 Task: Add Description DS0042 to Card Card0042 in Board Board0041 in Workspace Development in Trello
Action: Mouse moved to (526, 24)
Screenshot: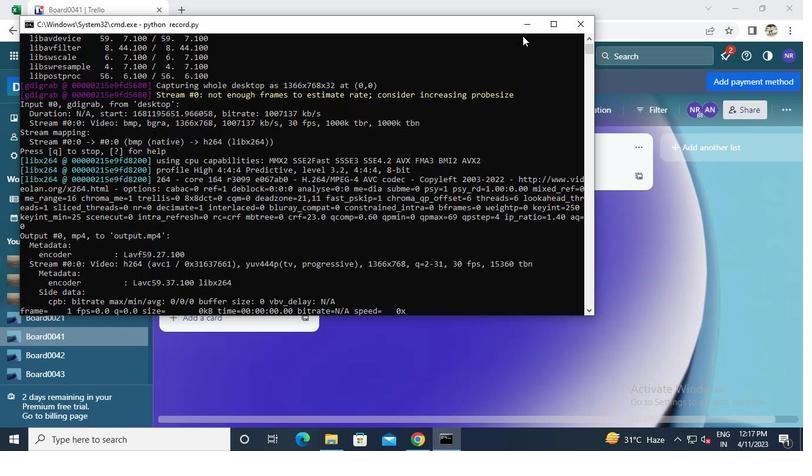 
Action: Mouse pressed left at (526, 24)
Screenshot: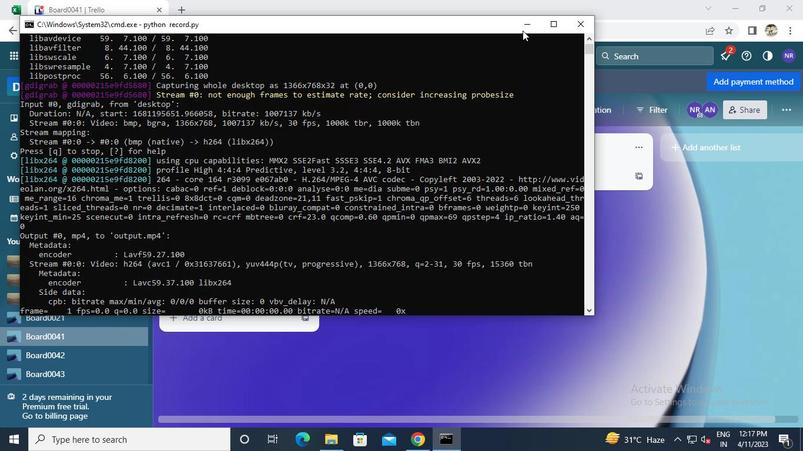 
Action: Mouse moved to (221, 198)
Screenshot: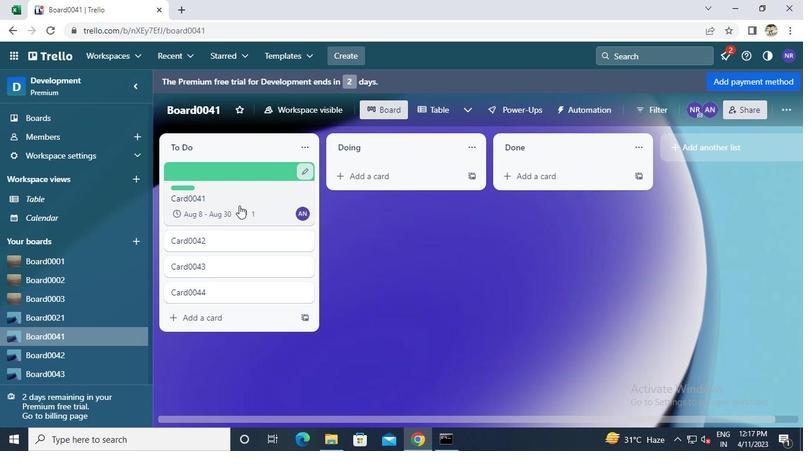 
Action: Mouse pressed left at (221, 198)
Screenshot: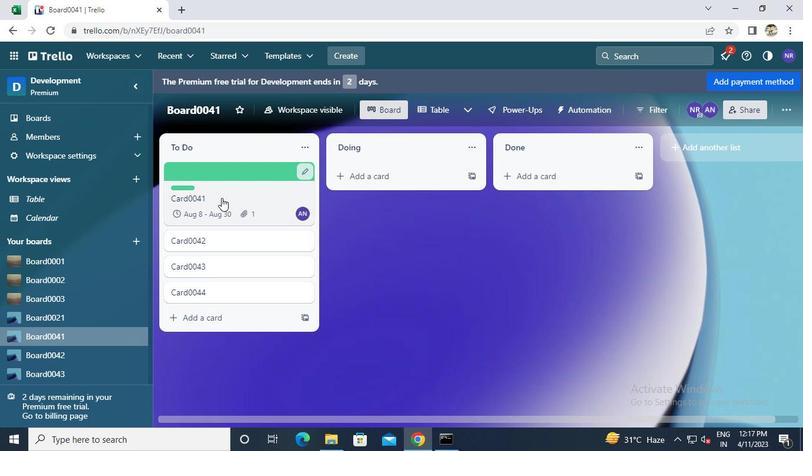 
Action: Mouse moved to (239, 318)
Screenshot: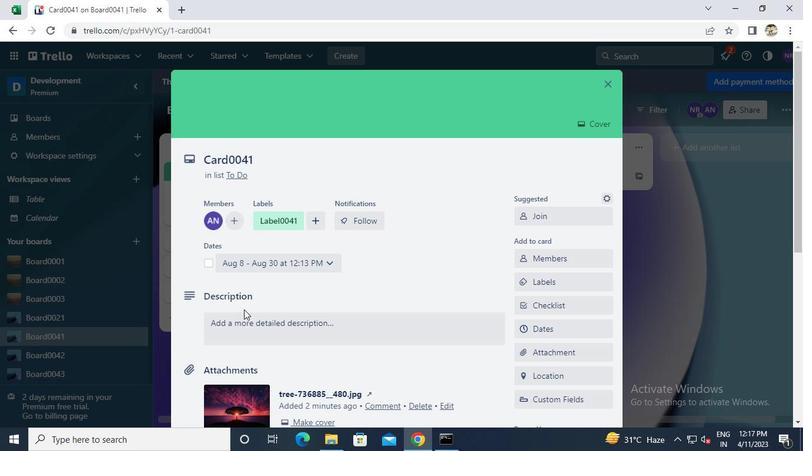 
Action: Mouse pressed left at (239, 318)
Screenshot: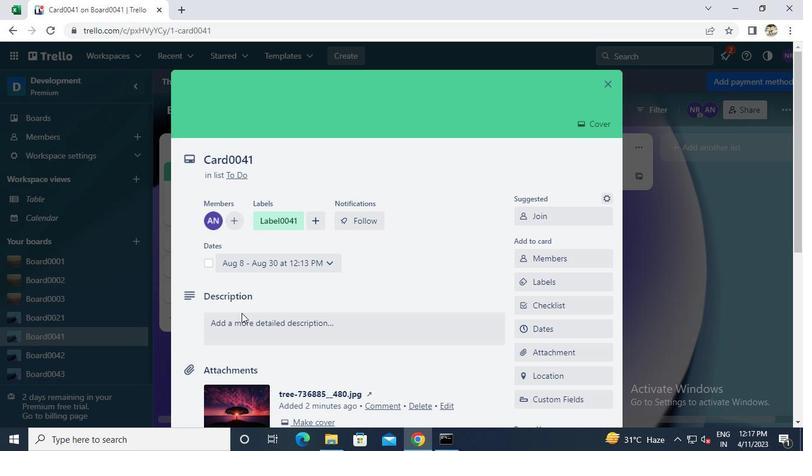 
Action: Keyboard Key.caps_lock
Screenshot: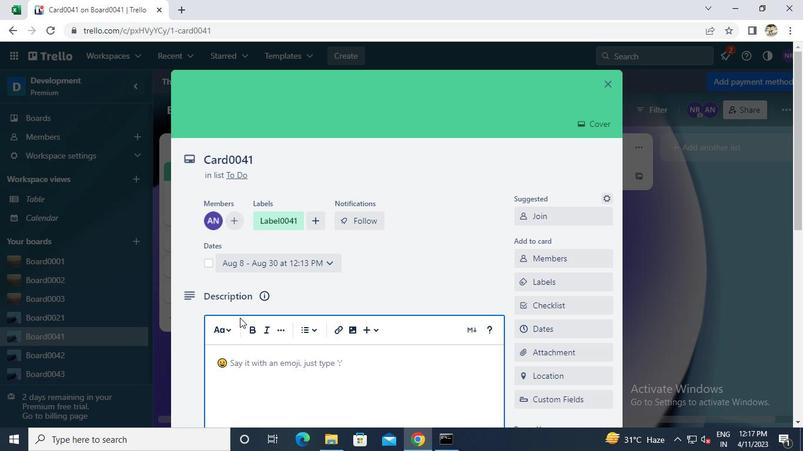 
Action: Keyboard d
Screenshot: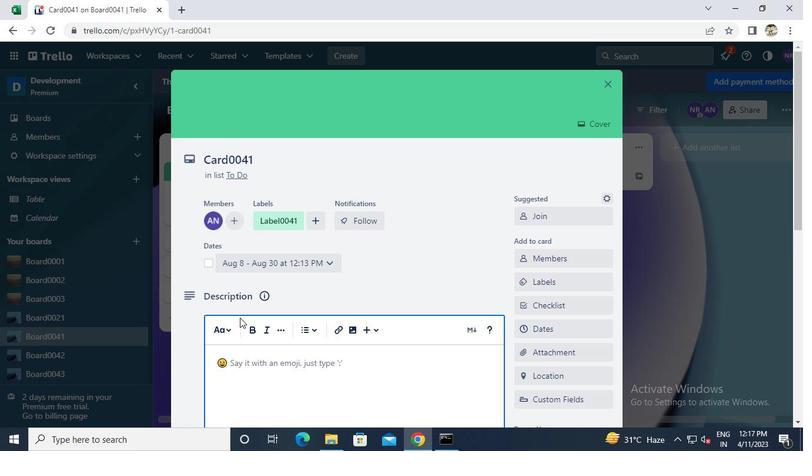 
Action: Keyboard s
Screenshot: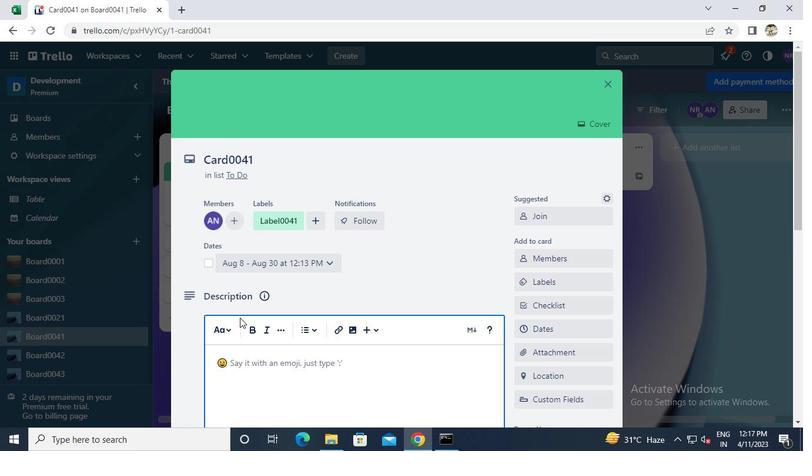 
Action: Keyboard 0
Screenshot: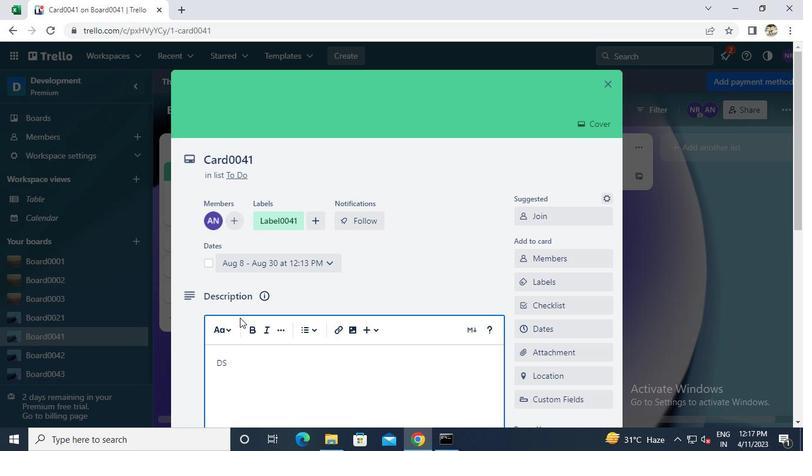 
Action: Keyboard 0
Screenshot: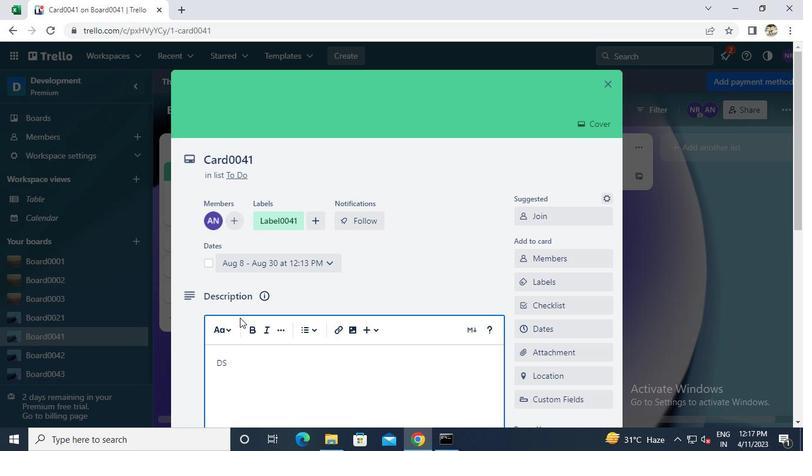 
Action: Keyboard 4
Screenshot: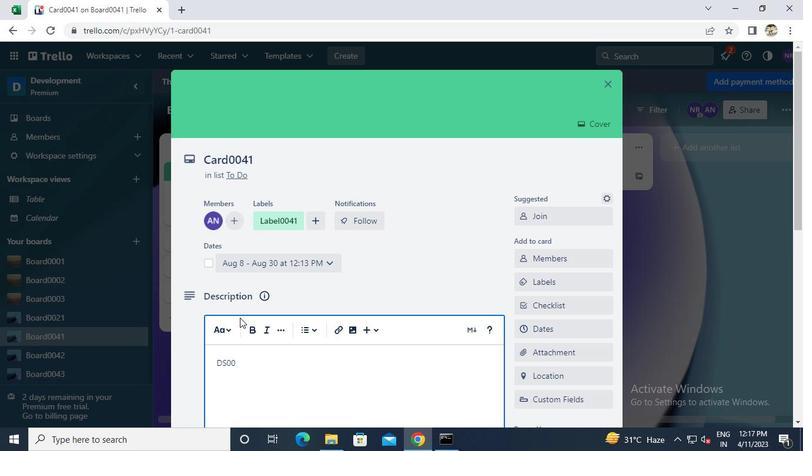 
Action: Keyboard 1
Screenshot: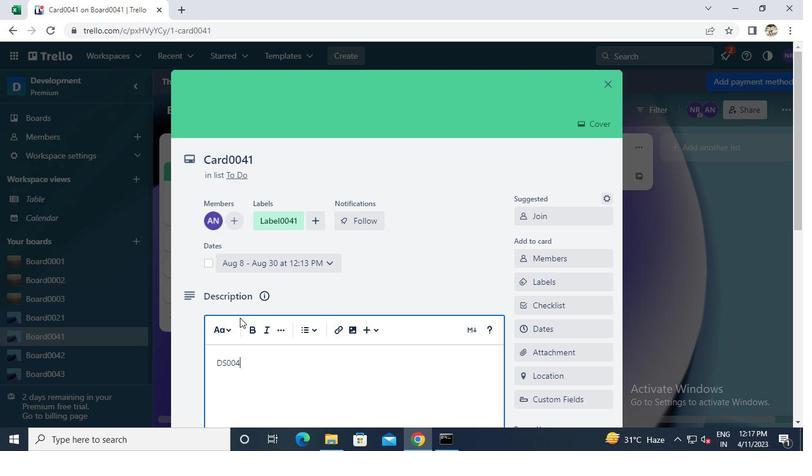 
Action: Mouse moved to (223, 258)
Screenshot: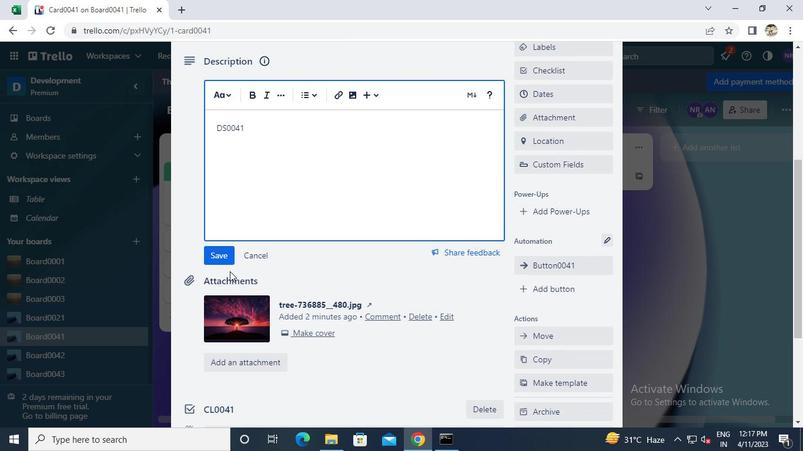 
Action: Mouse pressed left at (223, 258)
Screenshot: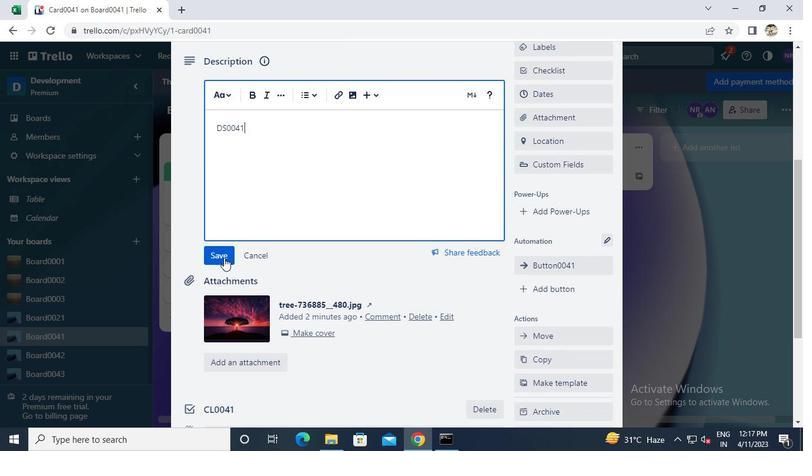 
Action: Mouse moved to (604, 84)
Screenshot: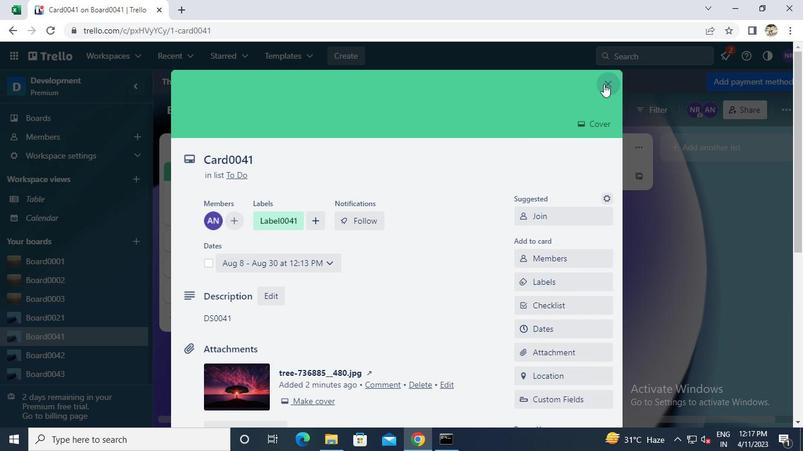 
Action: Mouse pressed left at (604, 84)
Screenshot: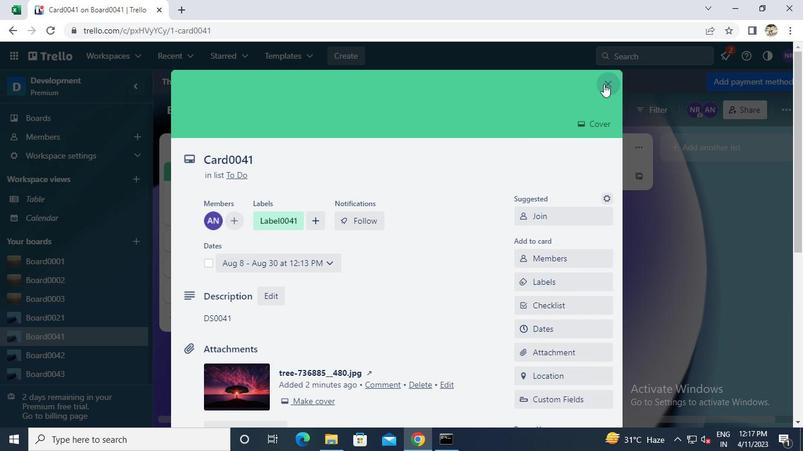 
Action: Mouse moved to (441, 439)
Screenshot: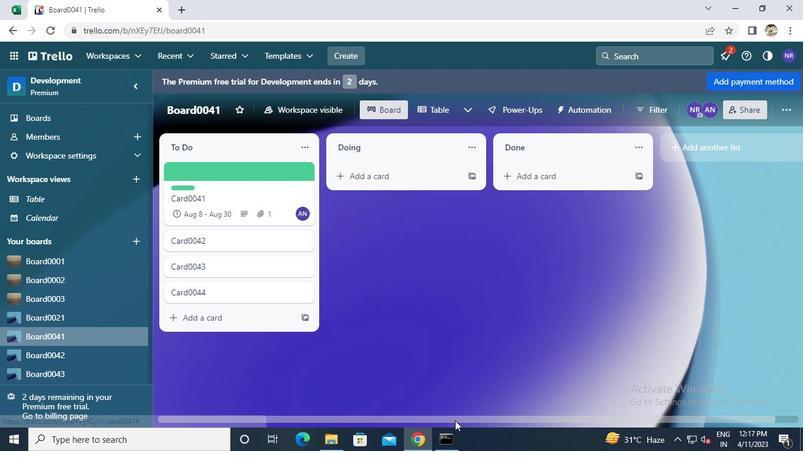 
Action: Mouse pressed left at (441, 439)
Screenshot: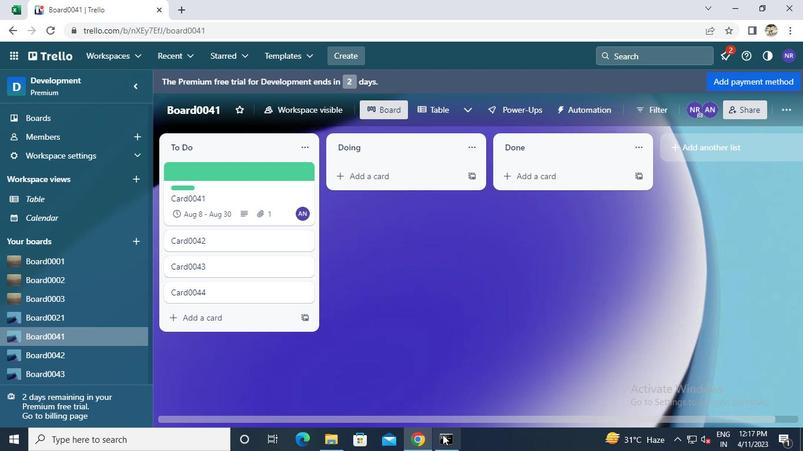 
Action: Mouse moved to (577, 27)
Screenshot: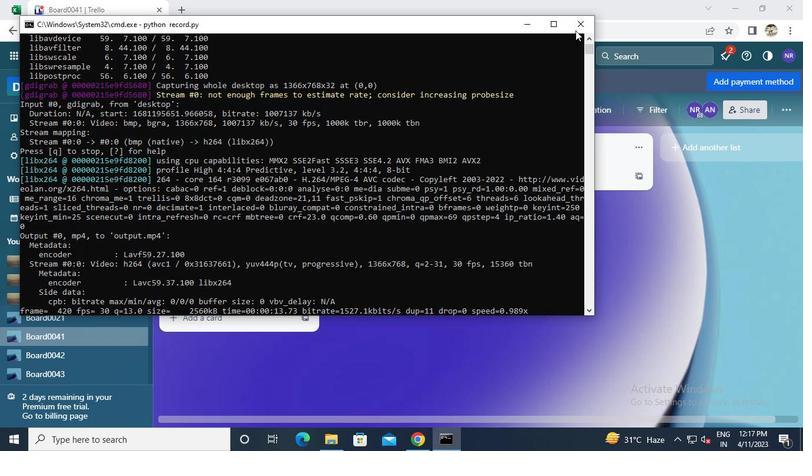 
Action: Mouse pressed left at (577, 27)
Screenshot: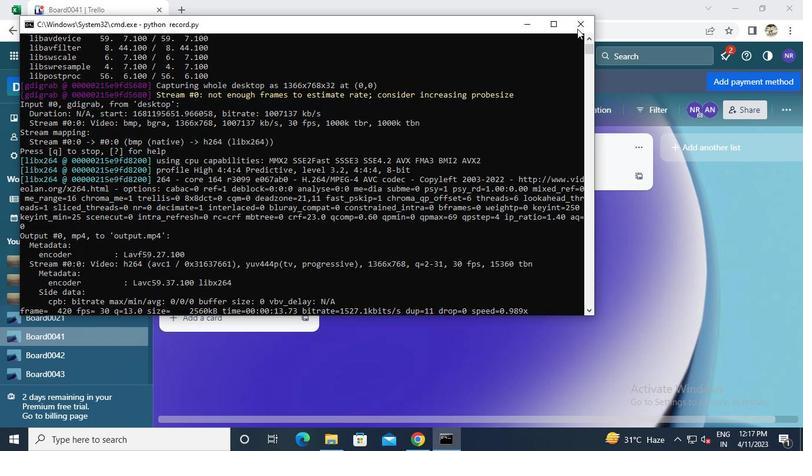 
Action: Mouse moved to (579, 26)
Screenshot: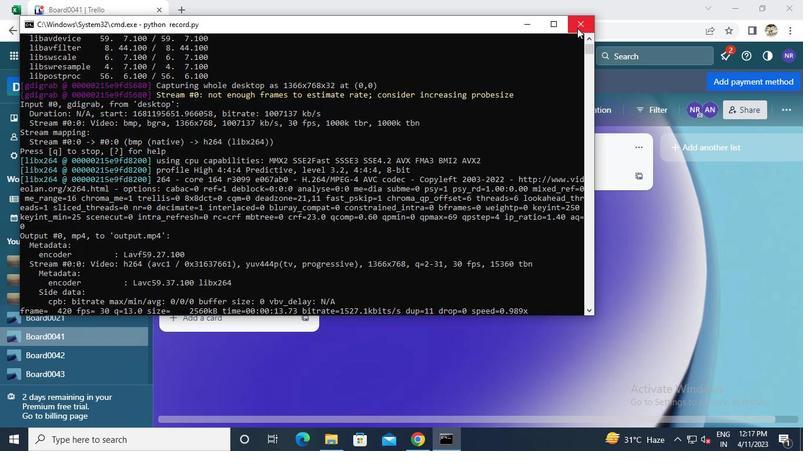 
